 Task: Share through YouTube & Facebook "Movie C.mp4" with resolution 720*405
Action: Mouse pressed left at (363, 208)
Screenshot: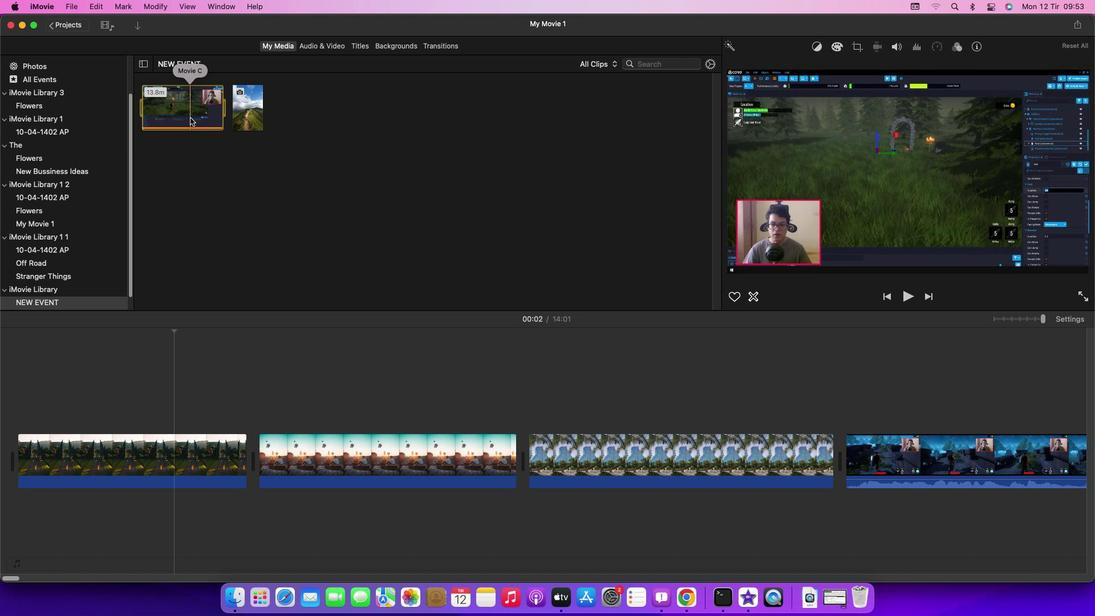 
Action: Mouse moved to (193, 120)
Screenshot: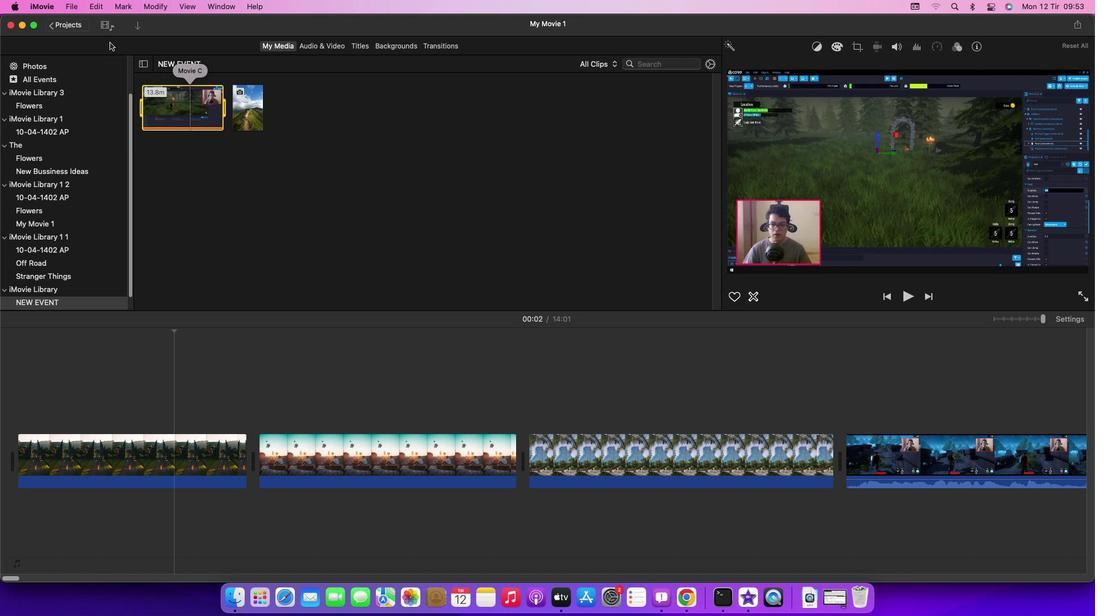
Action: Mouse pressed left at (193, 120)
Screenshot: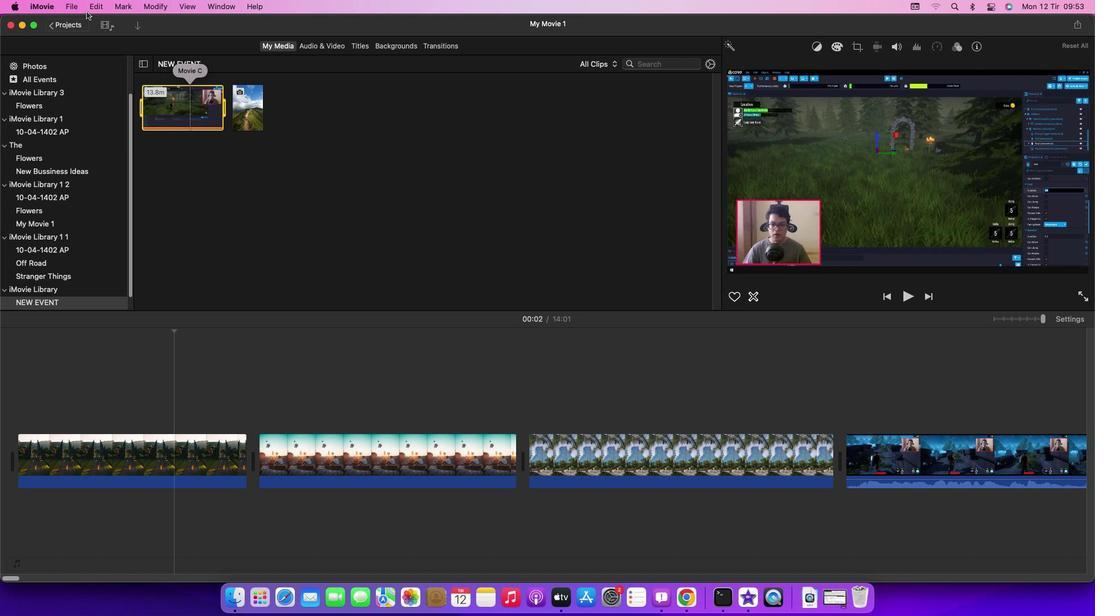 
Action: Mouse moved to (77, 10)
Screenshot: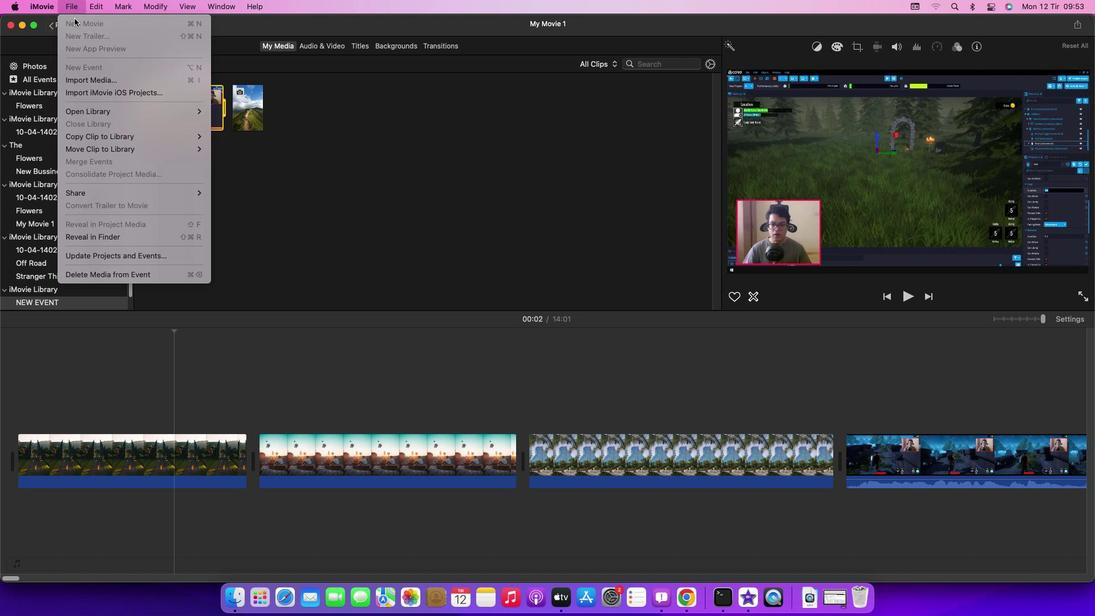 
Action: Mouse pressed left at (77, 10)
Screenshot: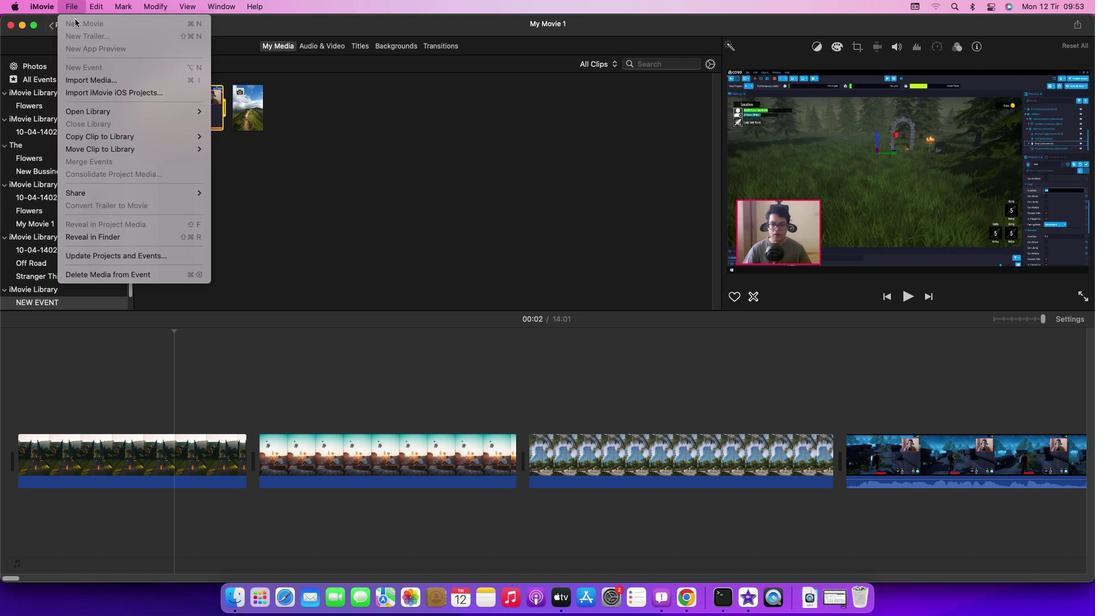 
Action: Mouse moved to (245, 210)
Screenshot: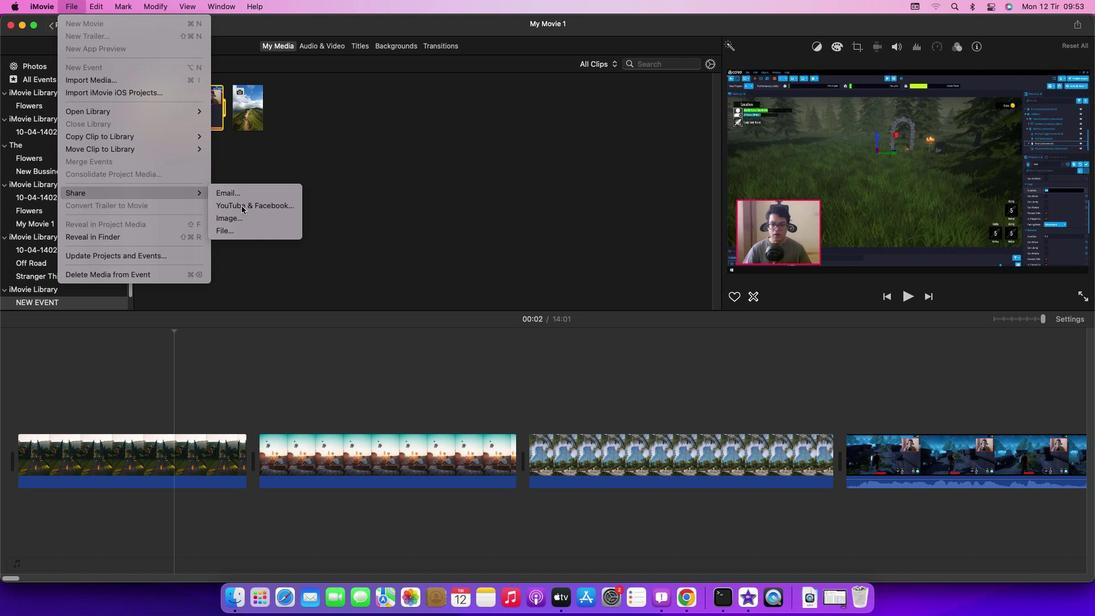 
Action: Mouse pressed left at (245, 210)
Screenshot: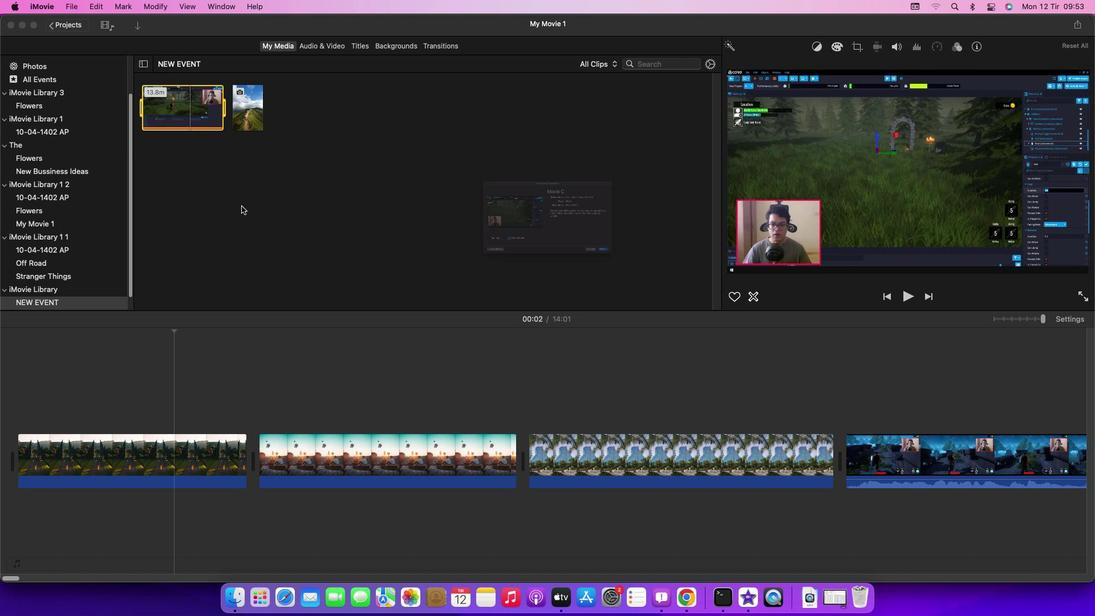 
Action: Mouse moved to (651, 178)
Screenshot: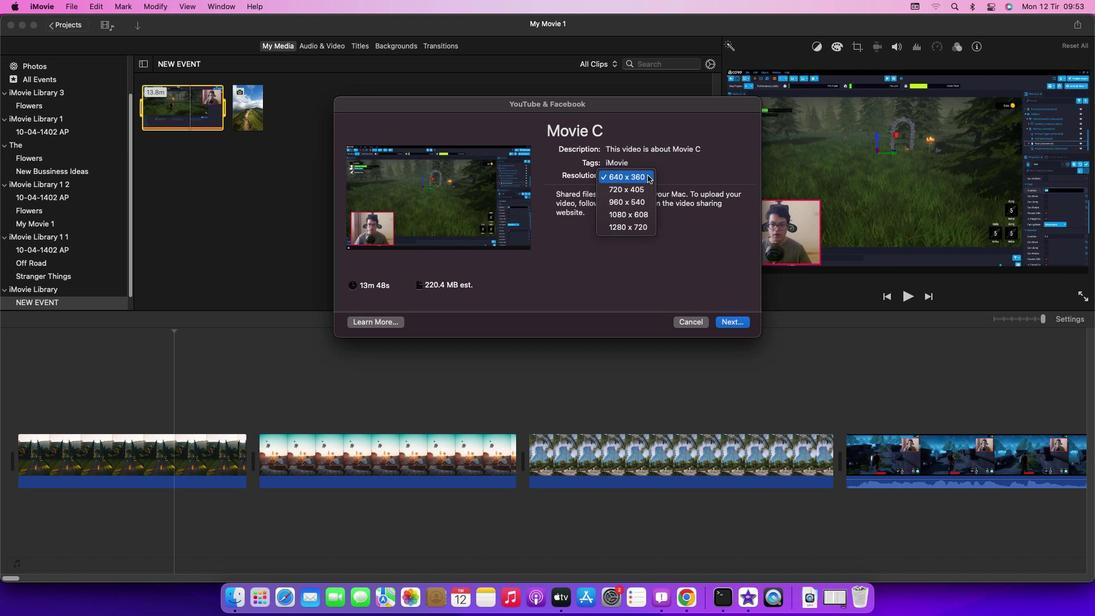 
Action: Mouse pressed left at (651, 178)
Screenshot: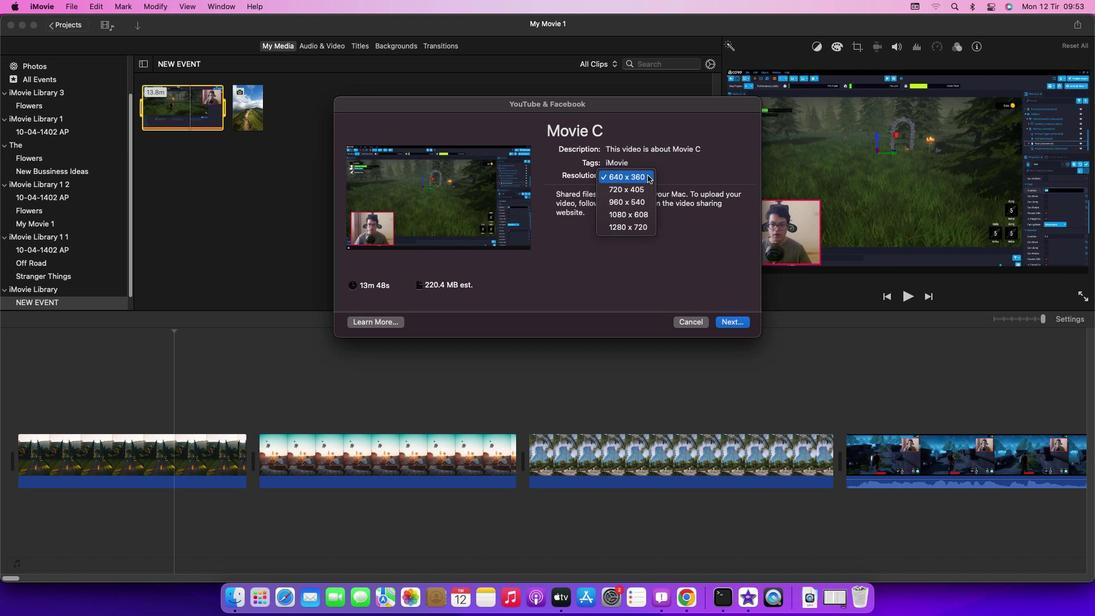 
Action: Mouse moved to (644, 192)
Screenshot: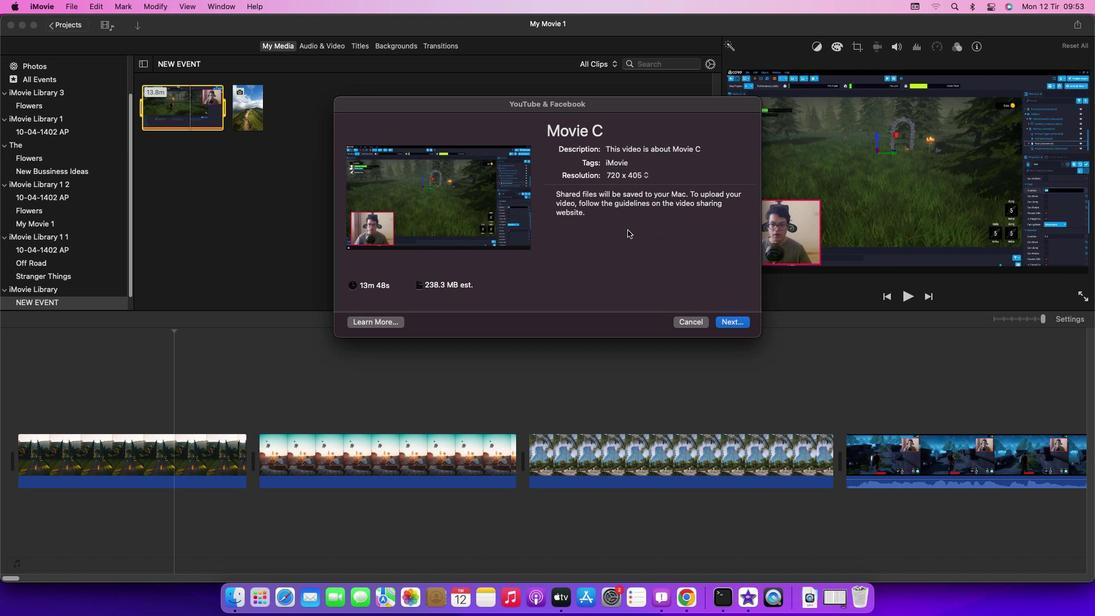 
Action: Mouse pressed left at (644, 192)
Screenshot: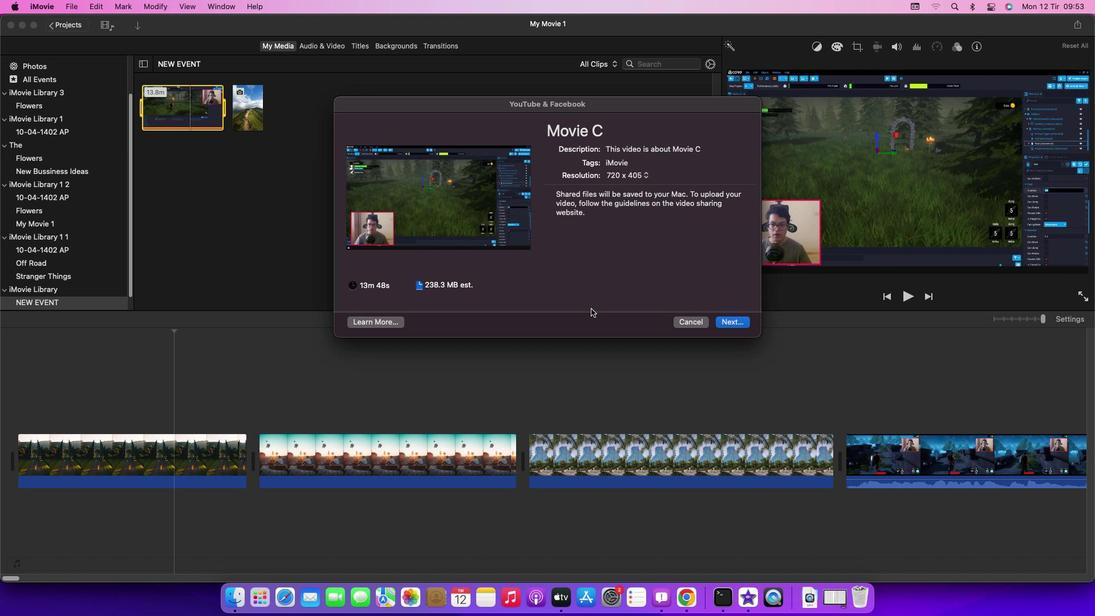 
Action: Mouse moved to (594, 334)
Screenshot: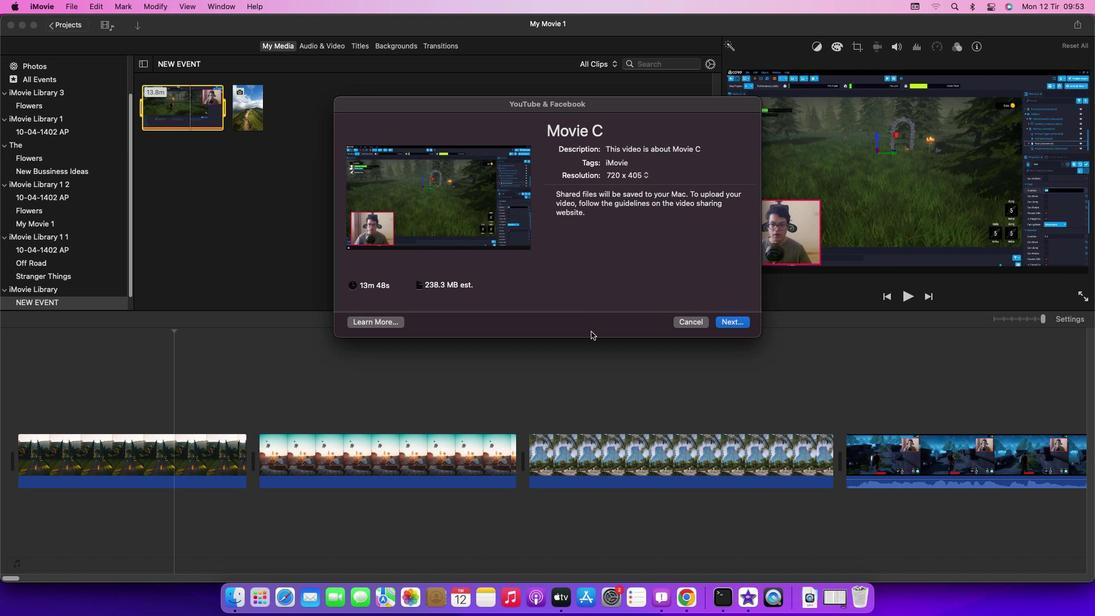
